 Task: Start in the project ZoomOut the sprint 'Supernatural', with a duration of 2 weeks.
Action: Mouse moved to (1270, 349)
Screenshot: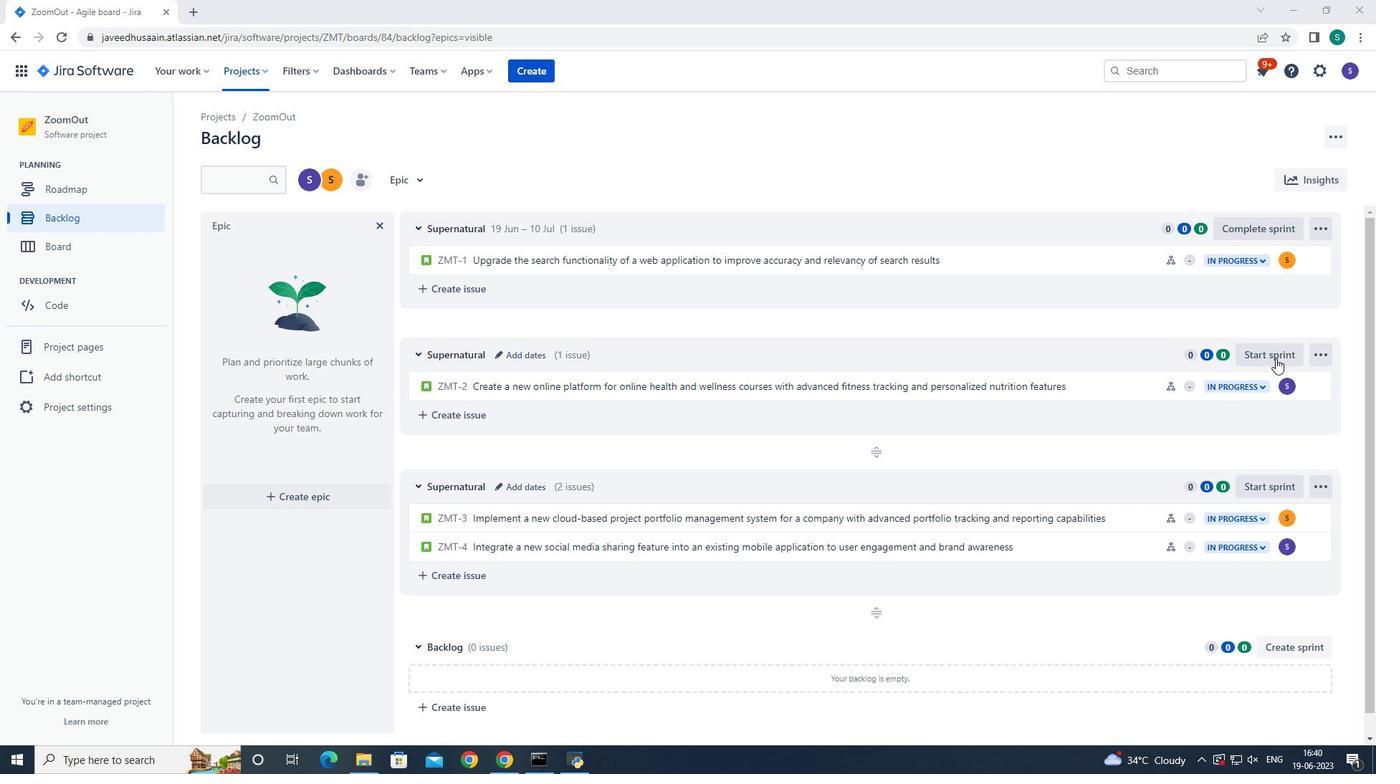 
Action: Mouse pressed left at (1270, 349)
Screenshot: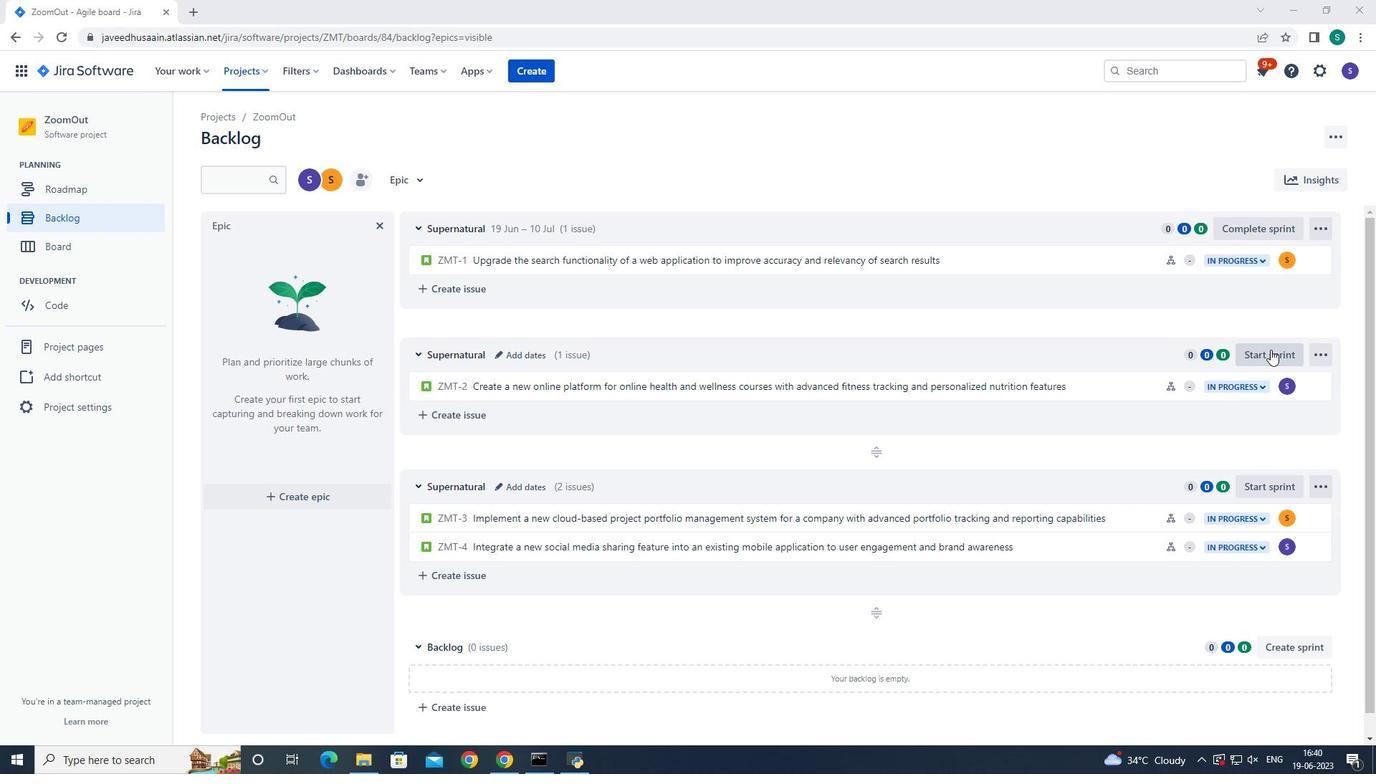 
Action: Mouse moved to (652, 249)
Screenshot: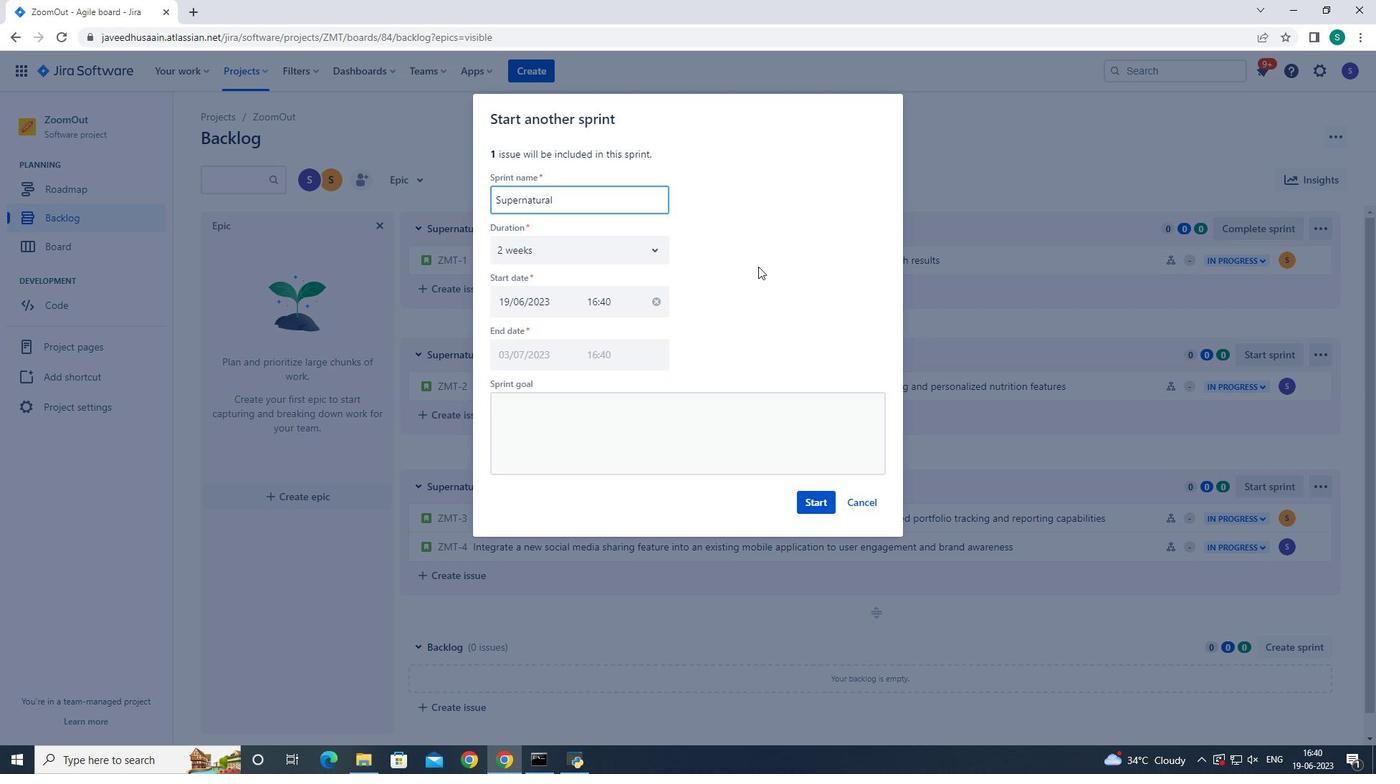 
Action: Mouse pressed left at (652, 249)
Screenshot: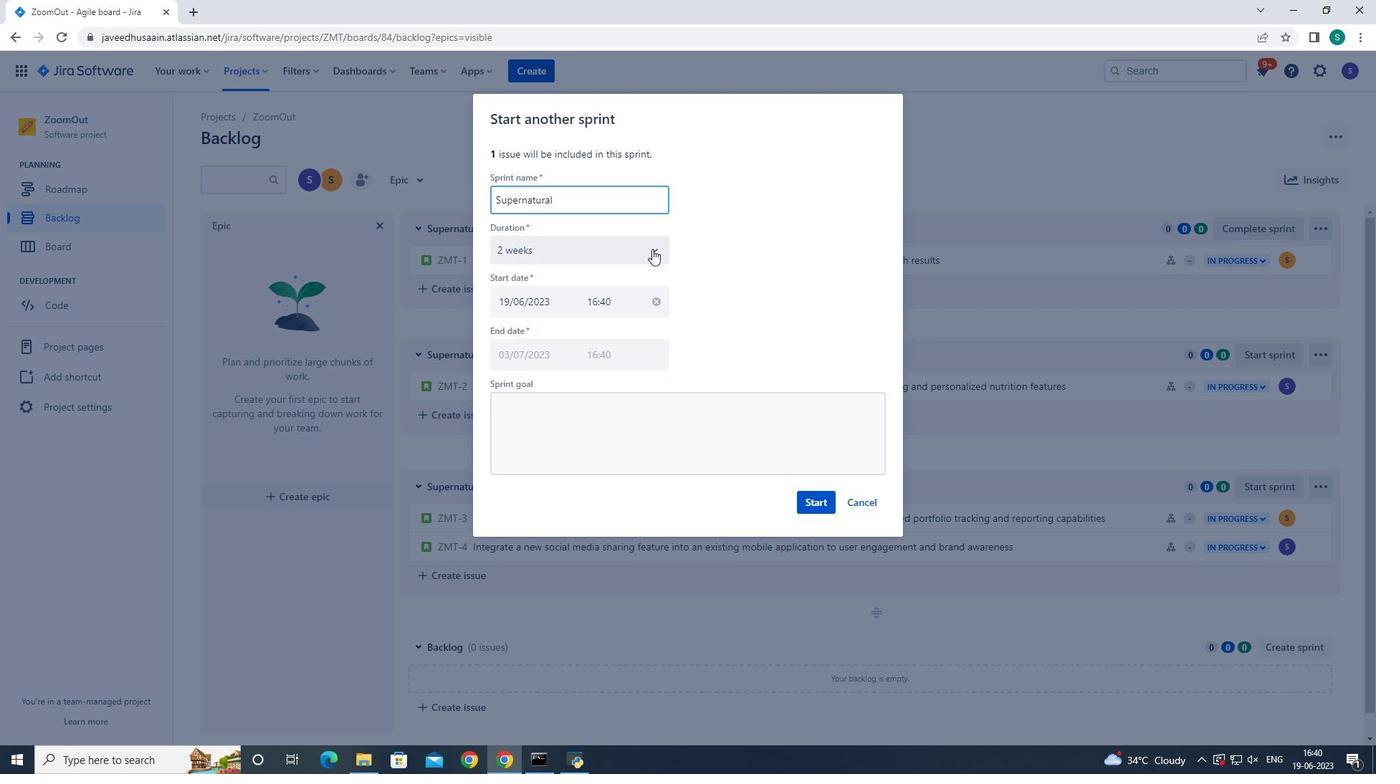 
Action: Mouse moved to (599, 305)
Screenshot: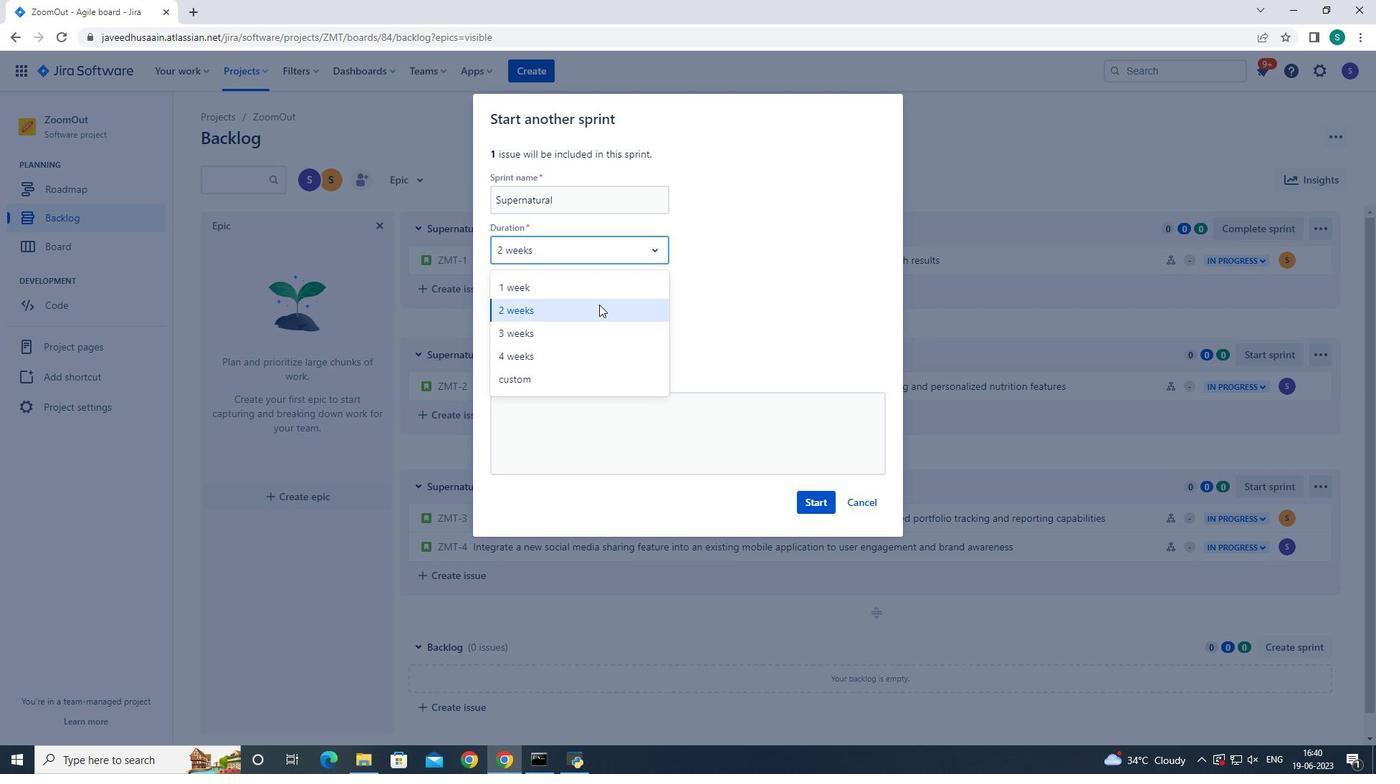 
Action: Mouse pressed left at (599, 305)
Screenshot: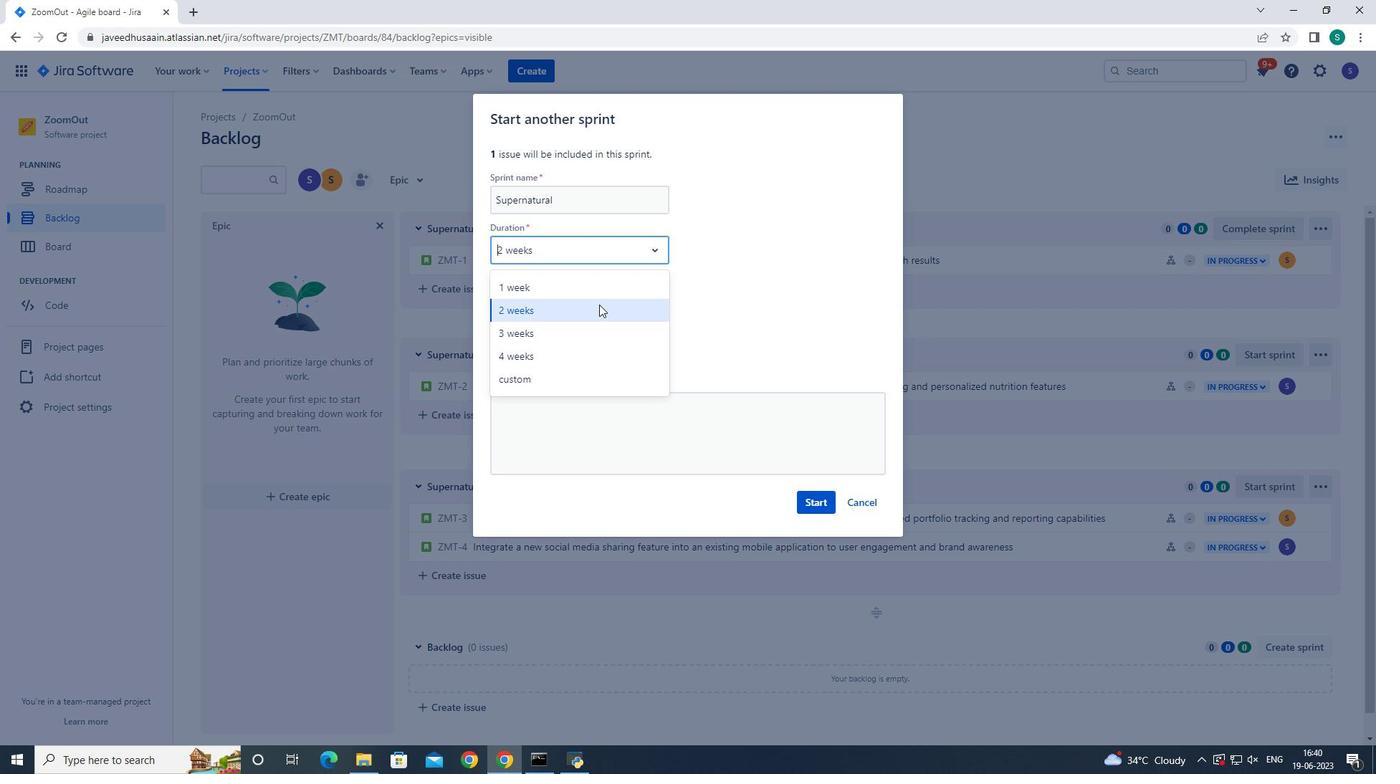 
Action: Mouse moved to (811, 505)
Screenshot: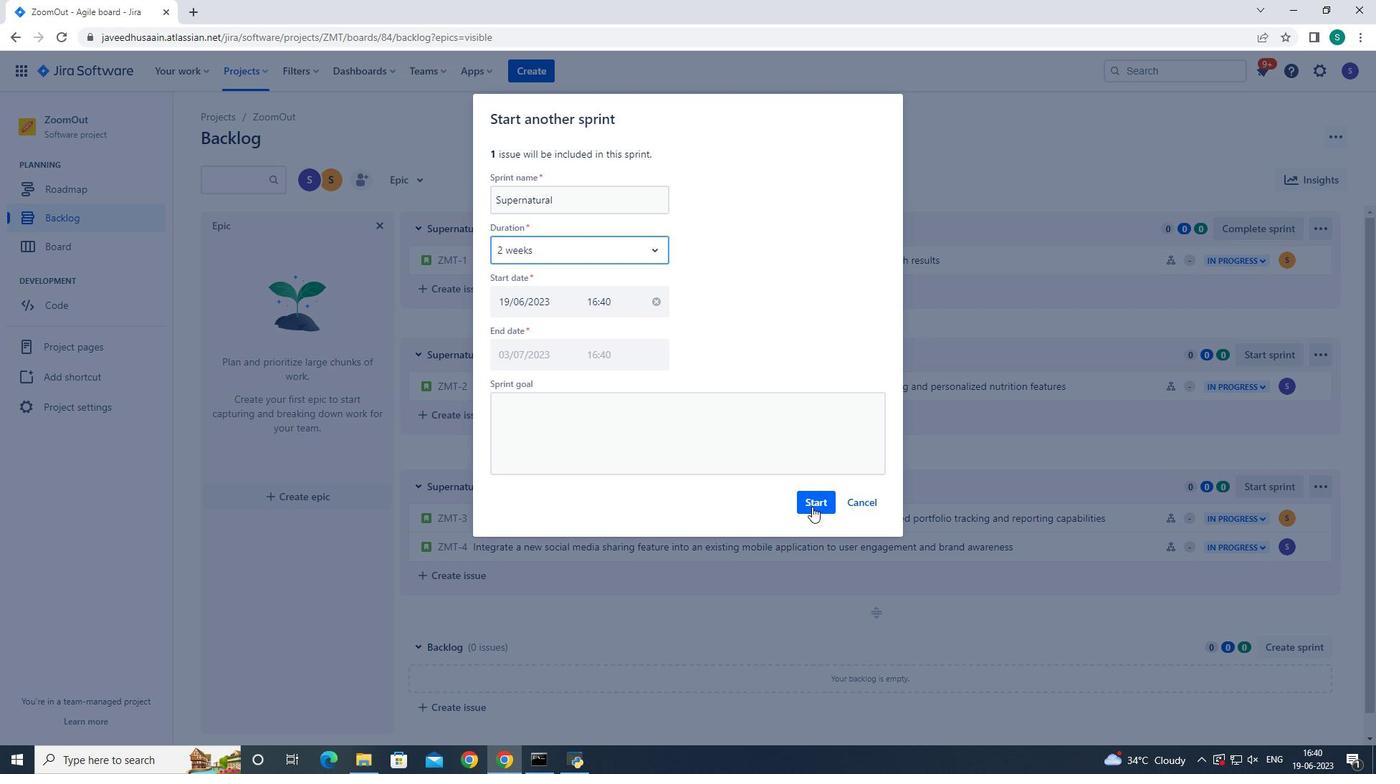 
Action: Mouse pressed left at (811, 505)
Screenshot: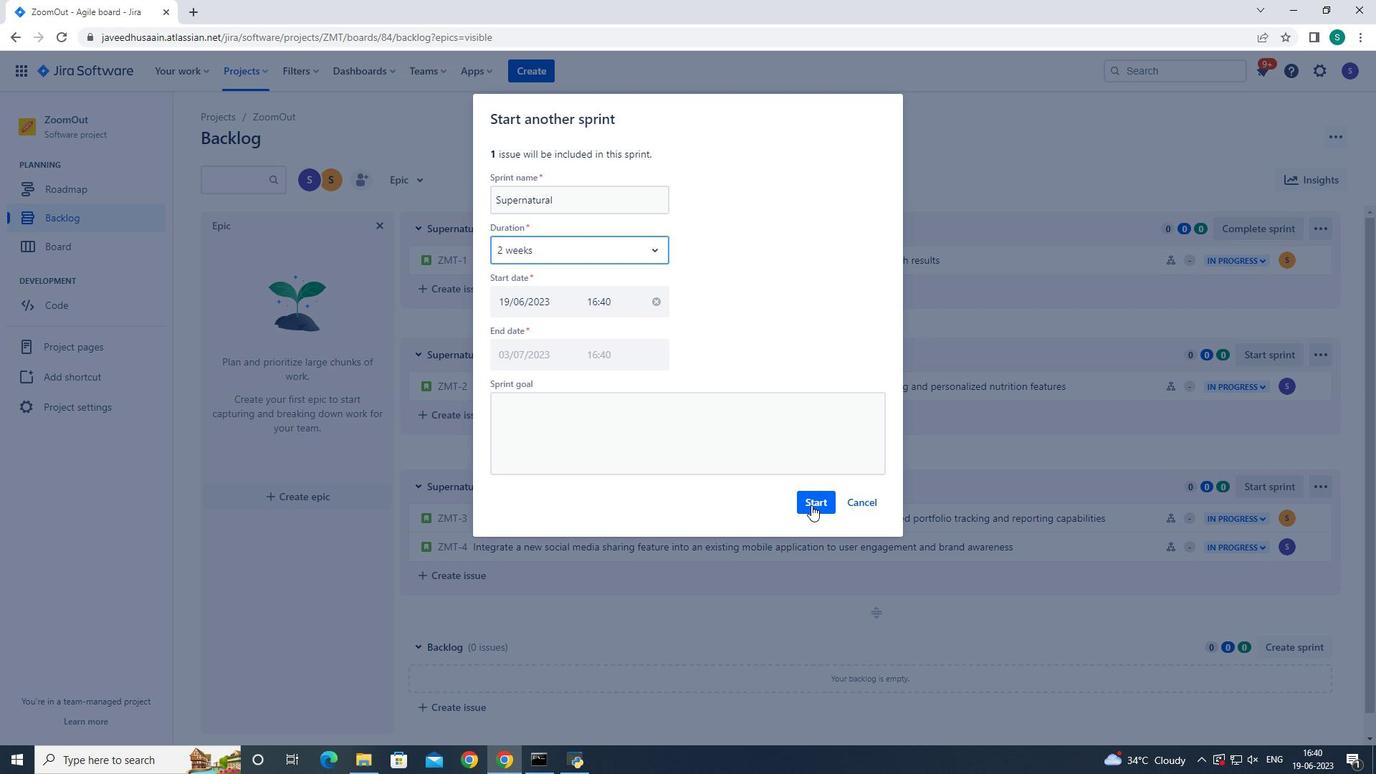 
Action: Mouse moved to (74, 225)
Screenshot: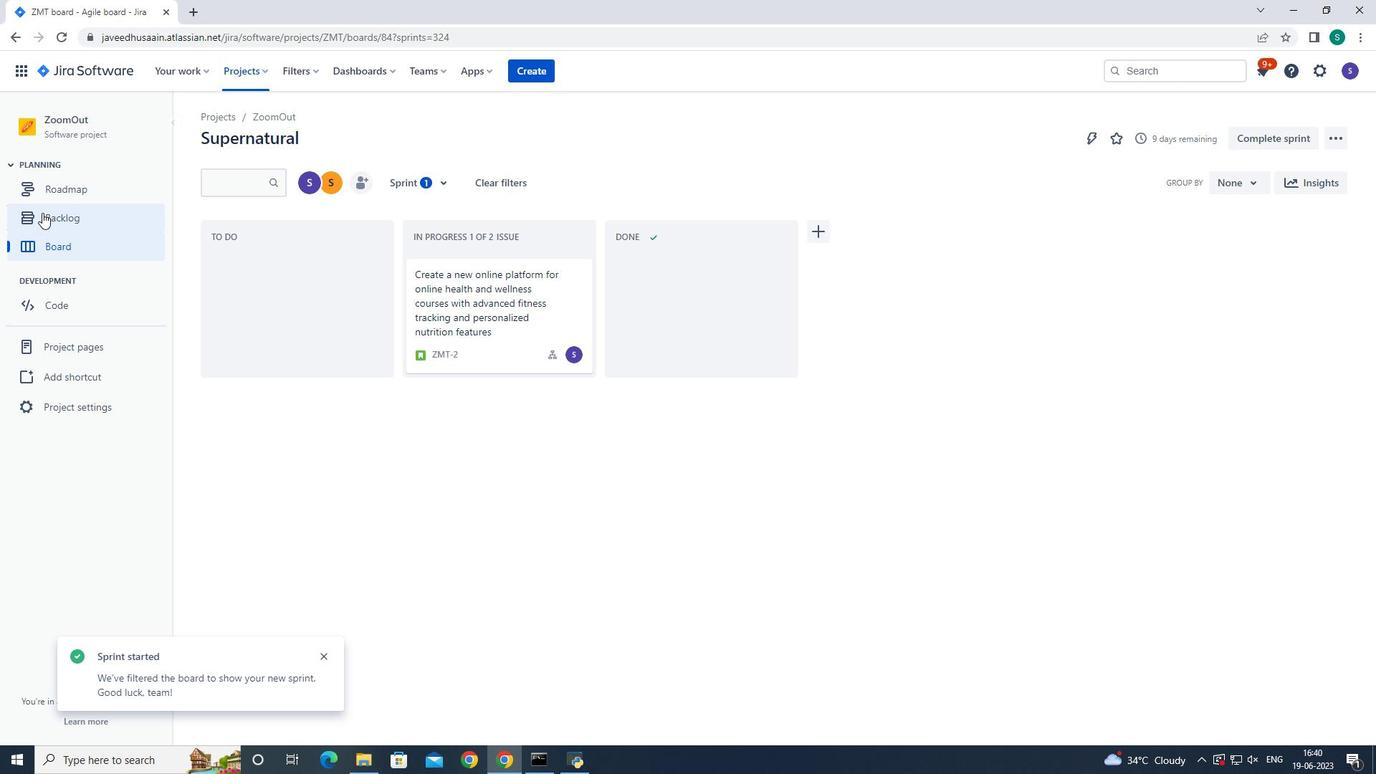 
Action: Mouse pressed left at (74, 225)
Screenshot: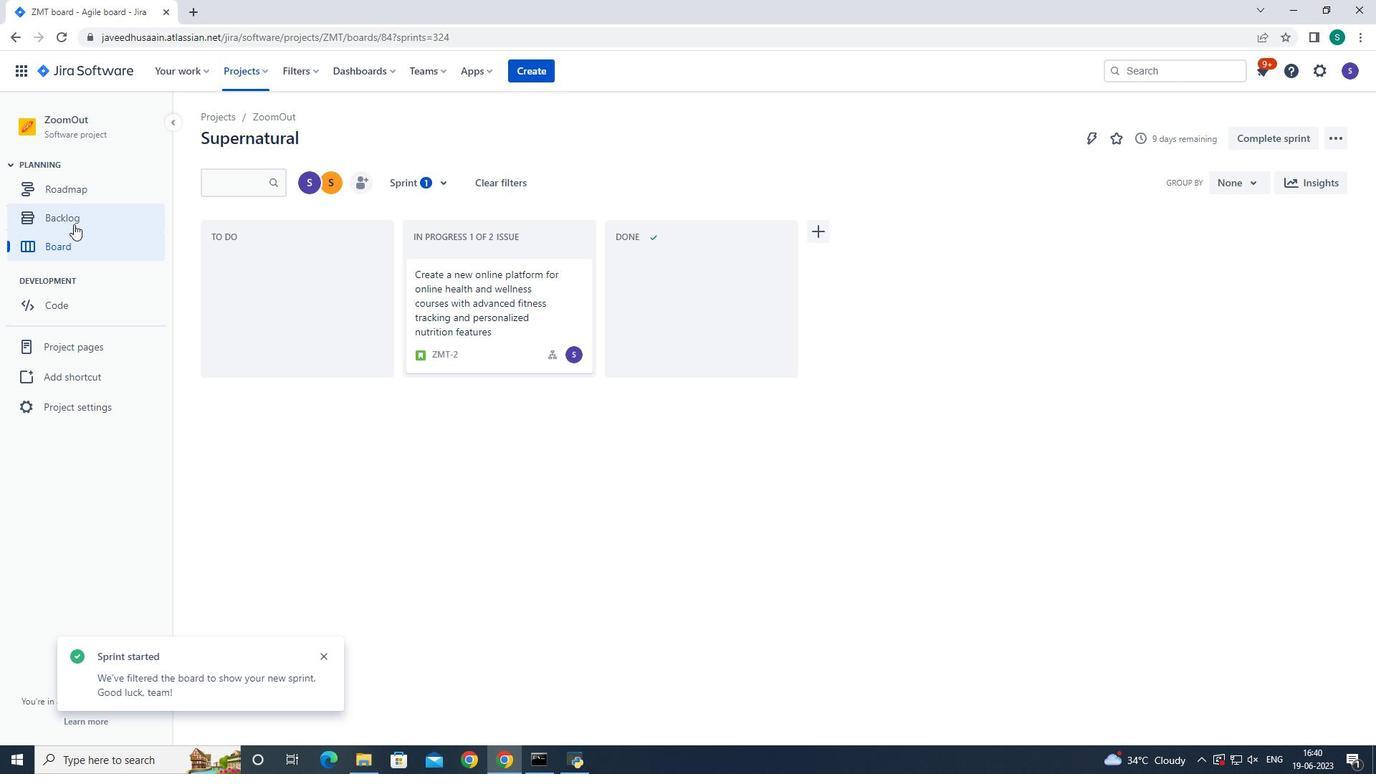 
Action: Mouse moved to (566, 367)
Screenshot: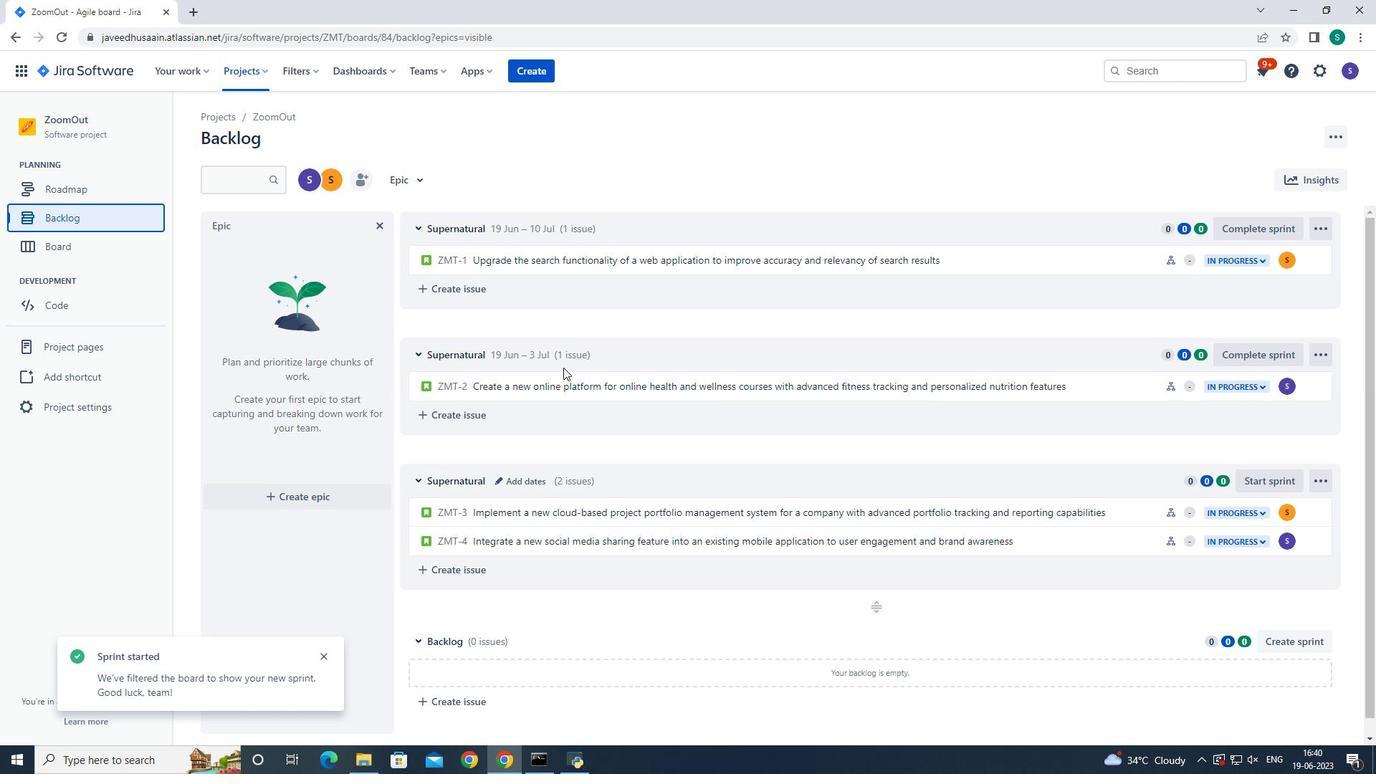 
